 Task: Set the audio bits per sample for DirectShow input to 1.
Action: Mouse moved to (100, 12)
Screenshot: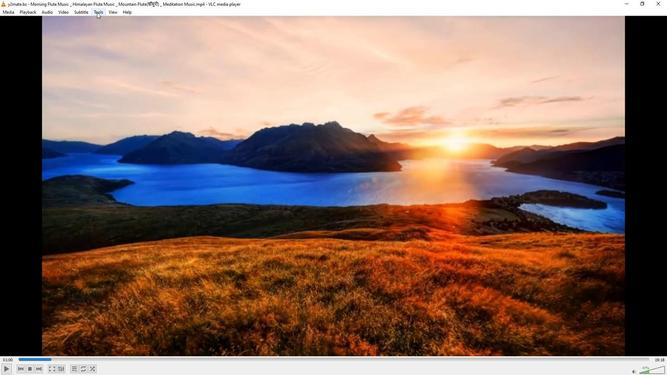 
Action: Mouse pressed left at (100, 12)
Screenshot: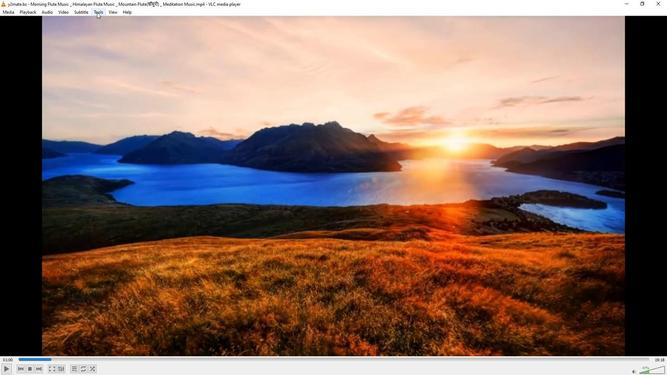 
Action: Mouse moved to (107, 94)
Screenshot: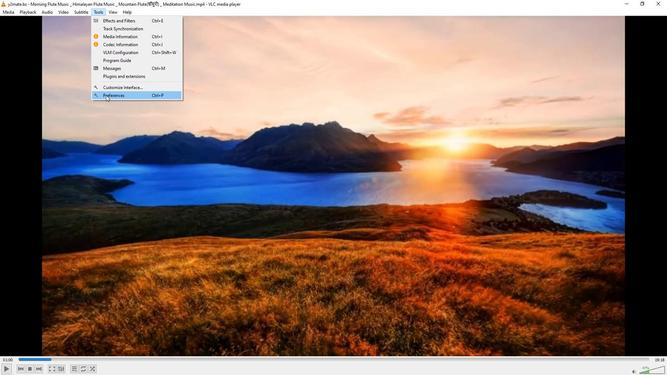 
Action: Mouse pressed left at (107, 94)
Screenshot: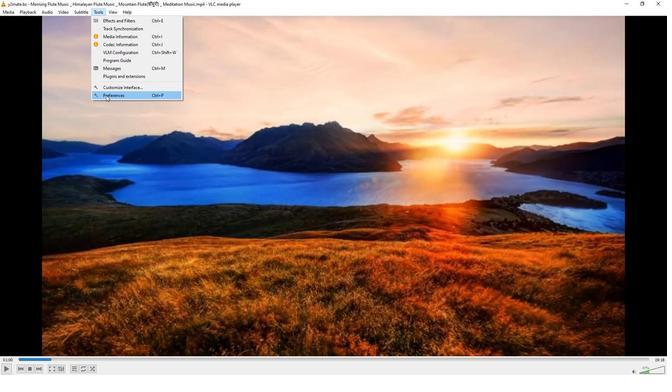 
Action: Mouse moved to (210, 302)
Screenshot: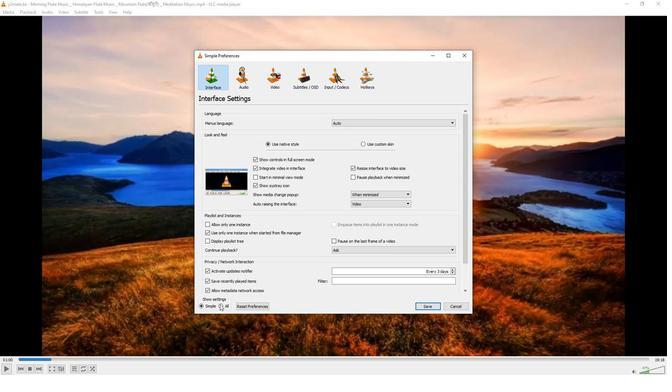 
Action: Mouse pressed left at (210, 302)
Screenshot: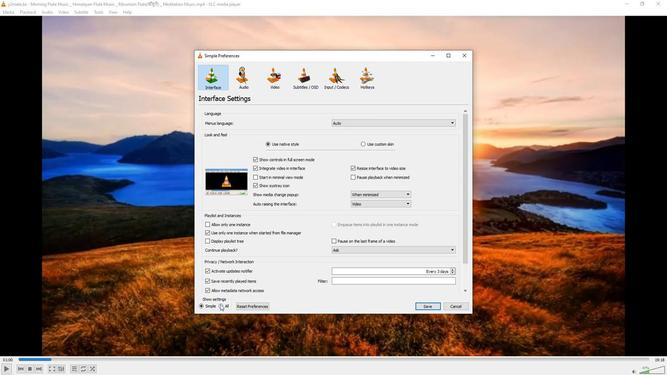 
Action: Mouse moved to (200, 186)
Screenshot: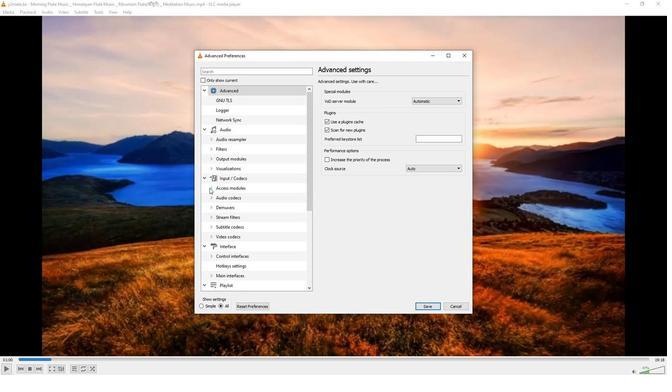 
Action: Mouse pressed left at (200, 186)
Screenshot: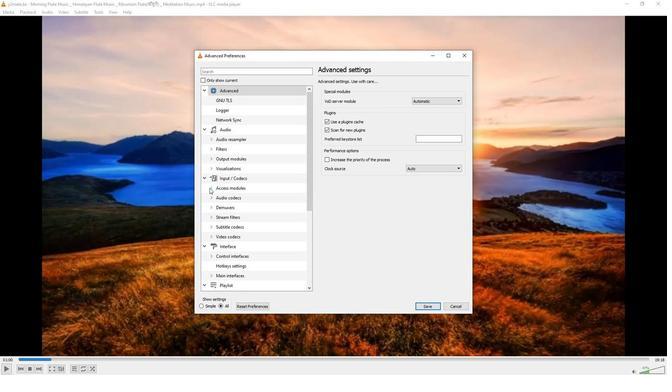 
Action: Mouse moved to (223, 238)
Screenshot: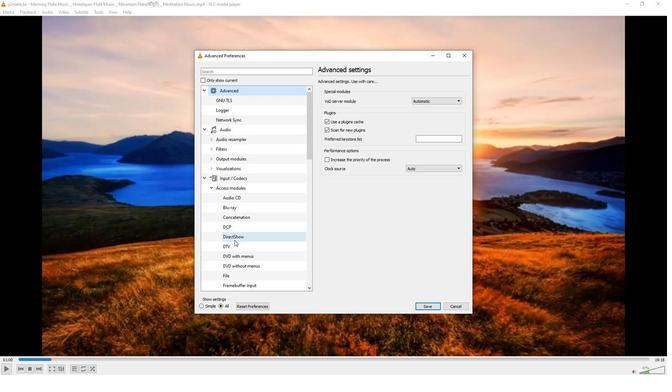 
Action: Mouse pressed left at (223, 238)
Screenshot: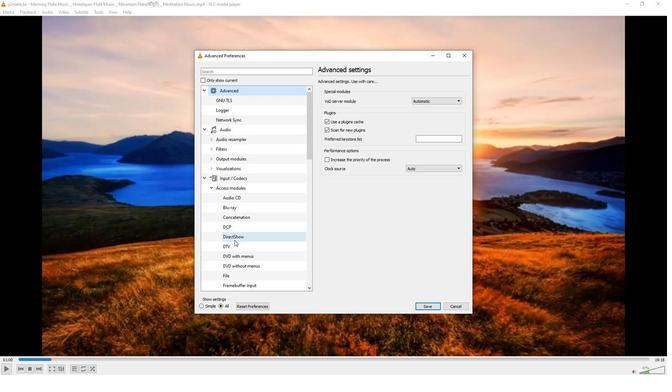 
Action: Mouse moved to (425, 275)
Screenshot: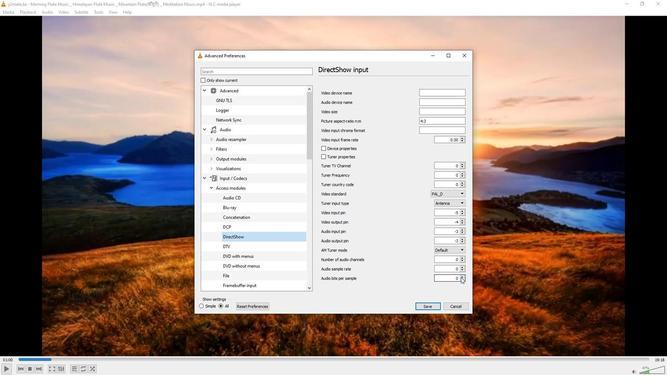 
Action: Mouse pressed left at (425, 275)
Screenshot: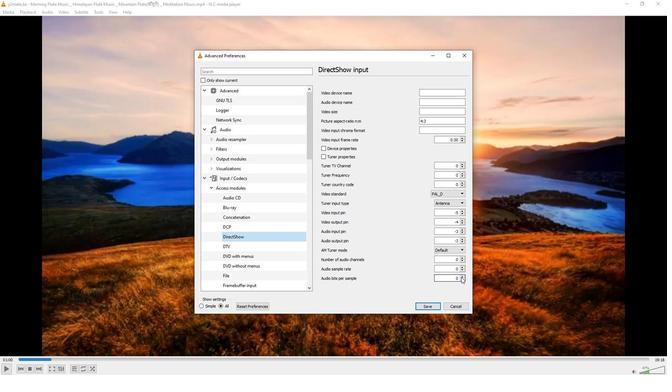 
Action: Mouse moved to (373, 264)
Screenshot: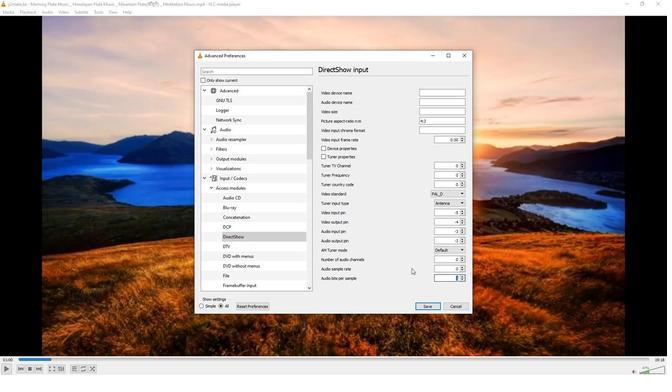 
Action: Mouse pressed left at (373, 264)
Screenshot: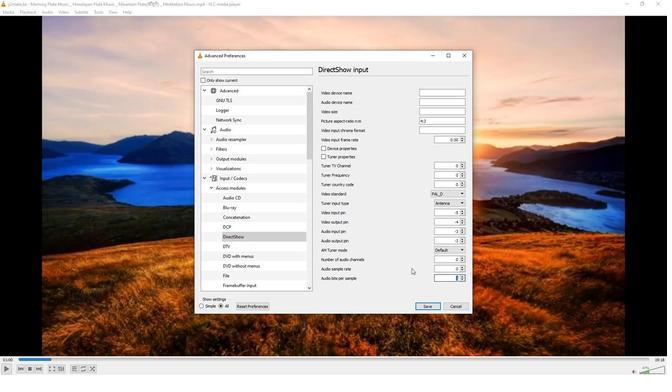 
